 Task: Change  the formatting of the data to 'Which is Less than 5, 'In conditional formating, put the option 'Green Fill with Dark Green Text. . 'In the sheet  Expense Logbook
Action: Mouse moved to (45, 103)
Screenshot: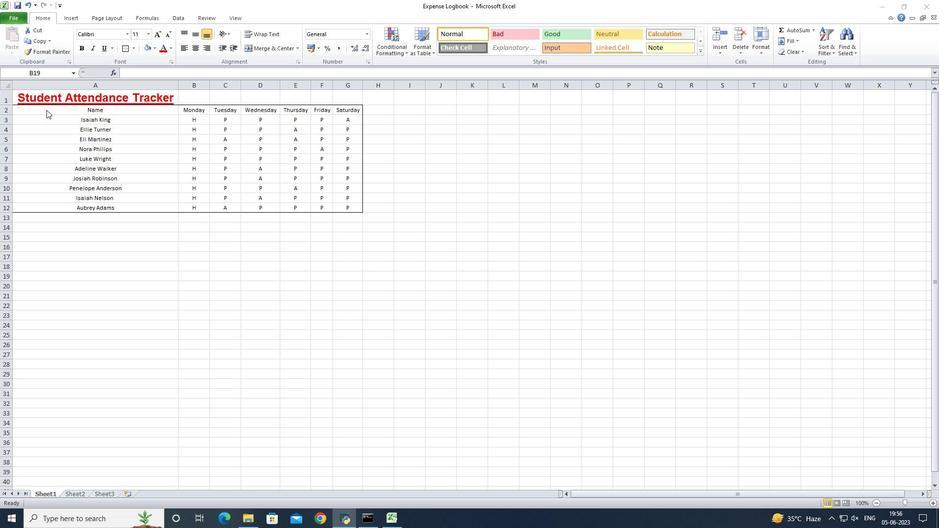 
Action: Mouse pressed left at (45, 103)
Screenshot: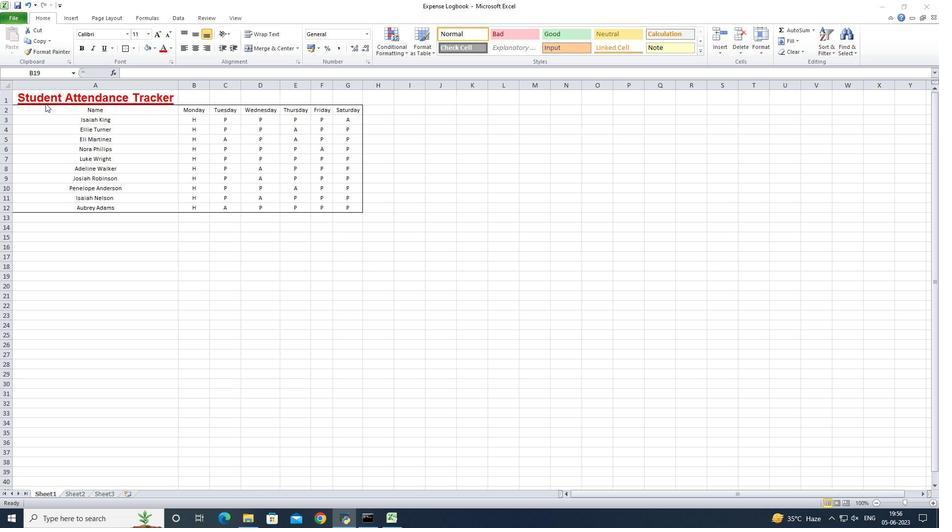 
Action: Mouse moved to (61, 114)
Screenshot: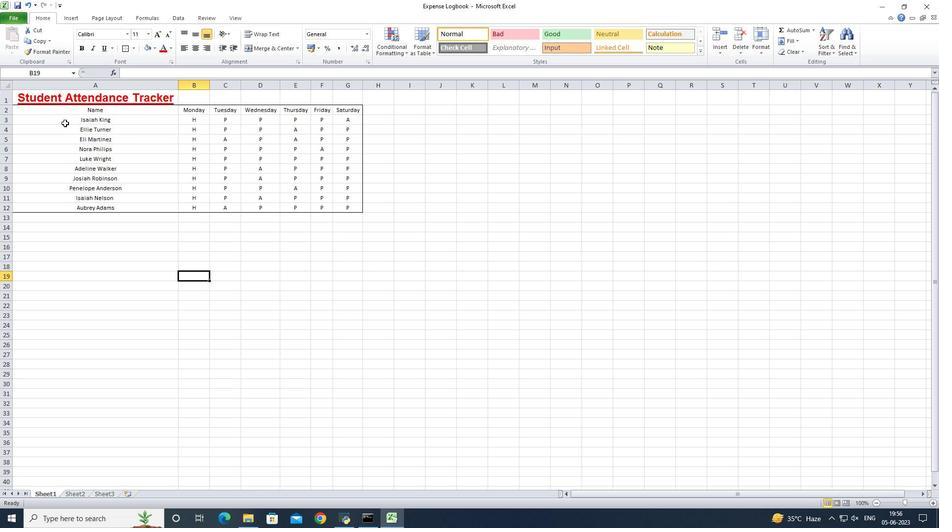 
Action: Mouse pressed left at (61, 114)
Screenshot: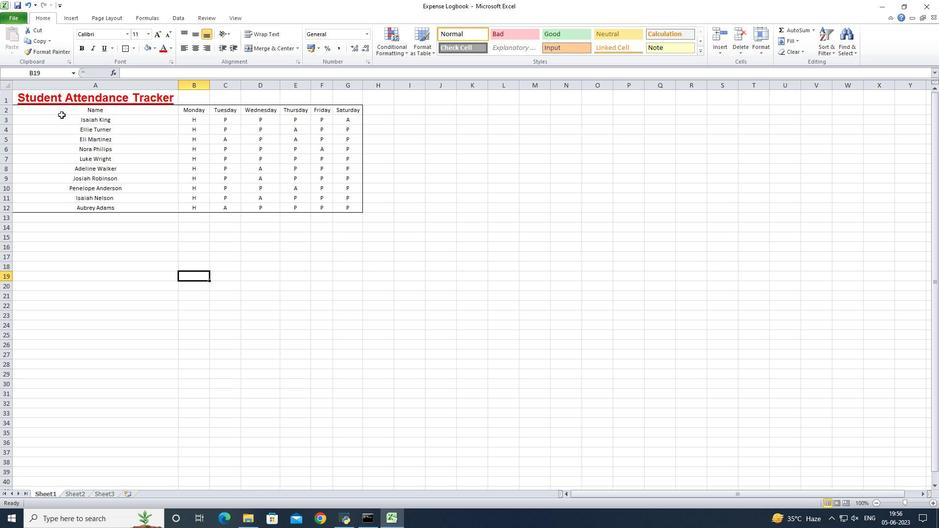 
Action: Mouse moved to (60, 108)
Screenshot: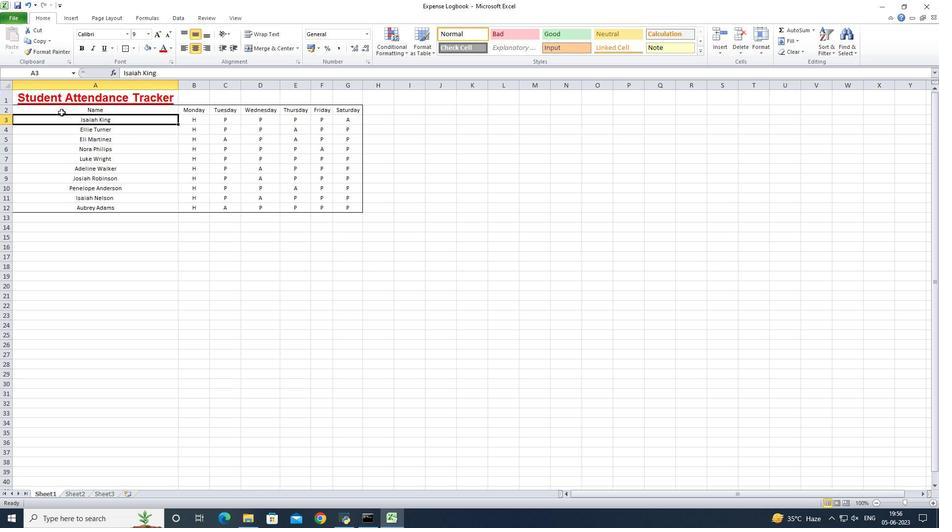 
Action: Mouse pressed left at (60, 108)
Screenshot: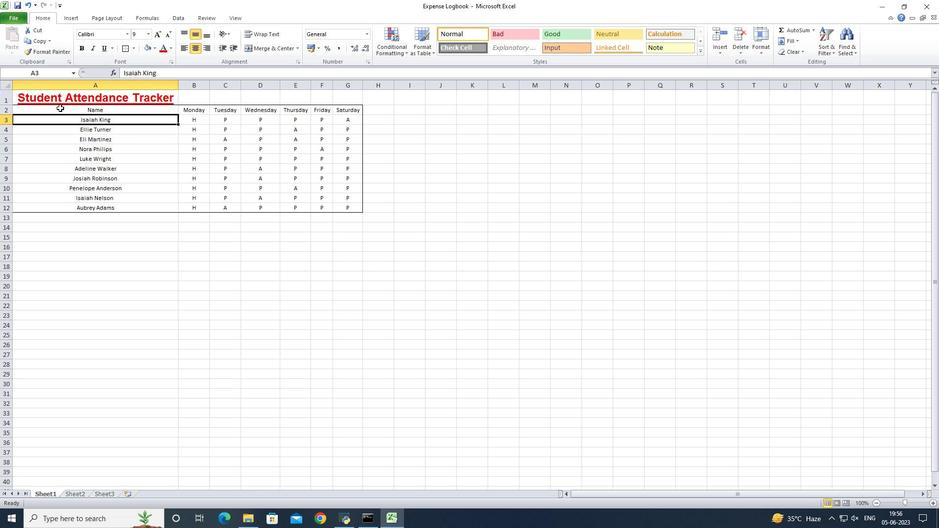 
Action: Mouse moved to (406, 56)
Screenshot: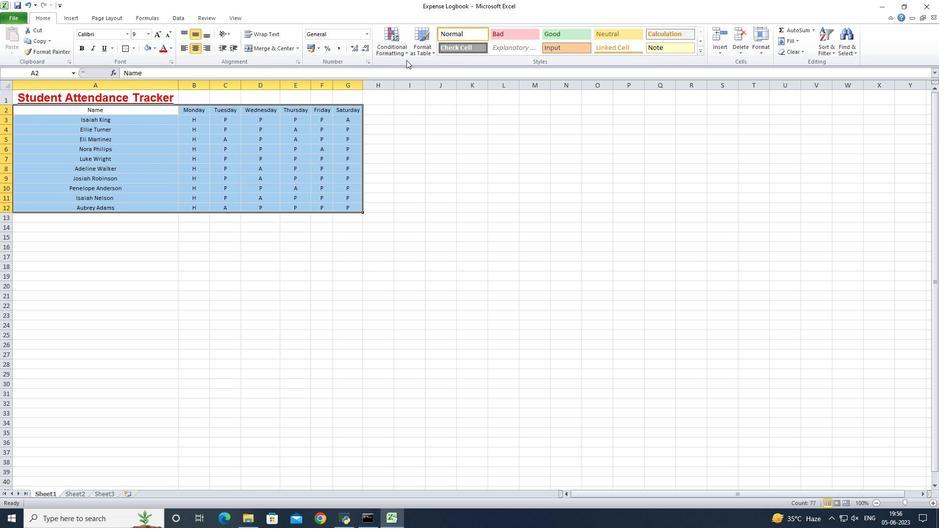 
Action: Mouse pressed left at (406, 56)
Screenshot: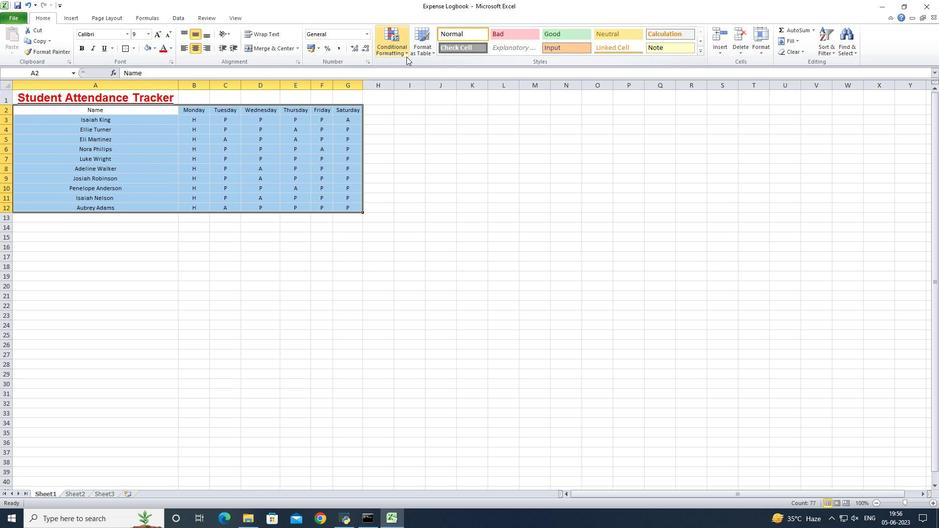 
Action: Mouse moved to (406, 68)
Screenshot: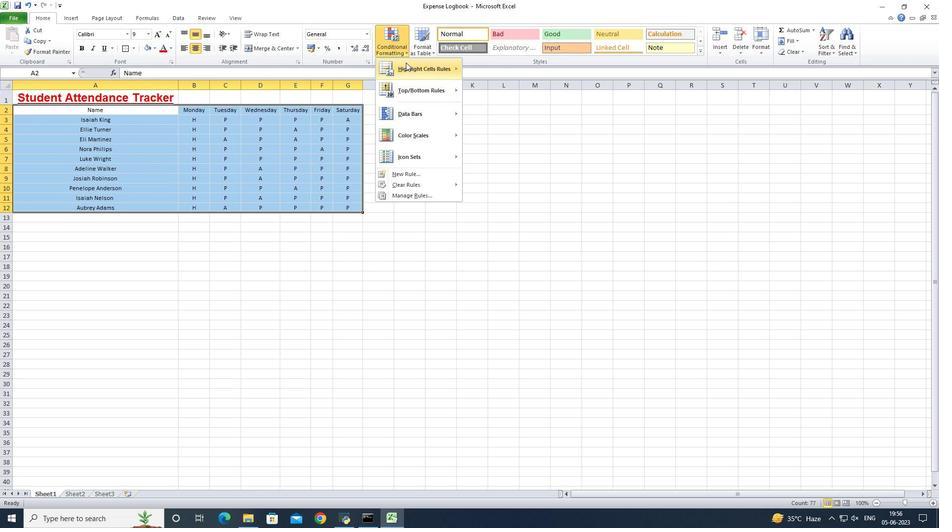 
Action: Mouse pressed left at (406, 68)
Screenshot: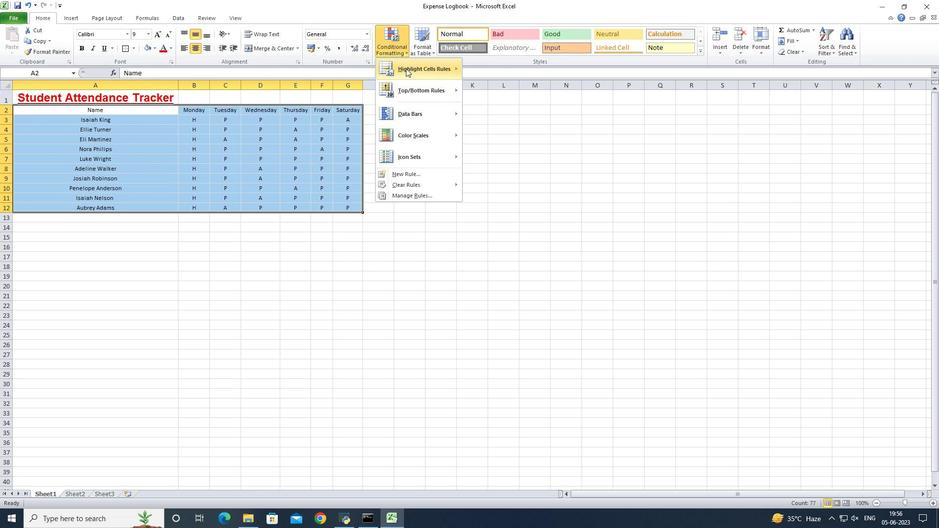 
Action: Mouse moved to (503, 92)
Screenshot: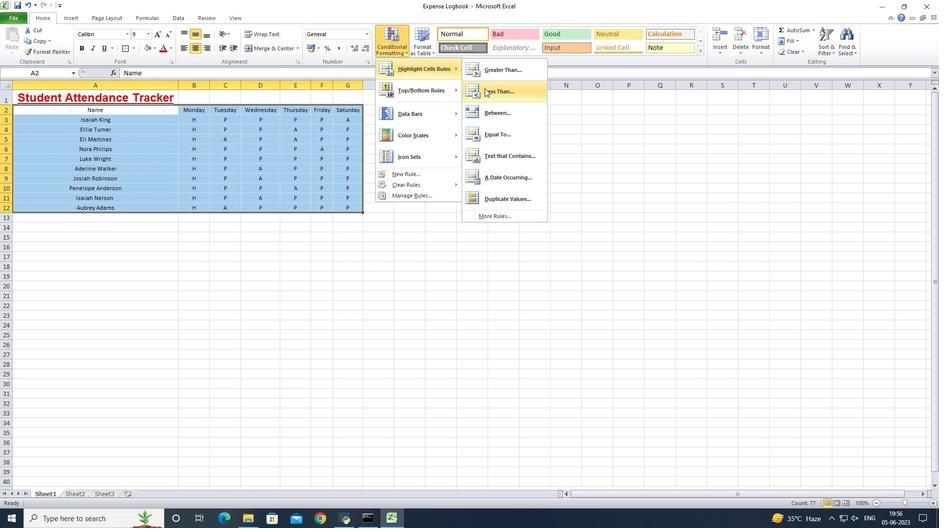 
Action: Mouse pressed left at (503, 92)
Screenshot: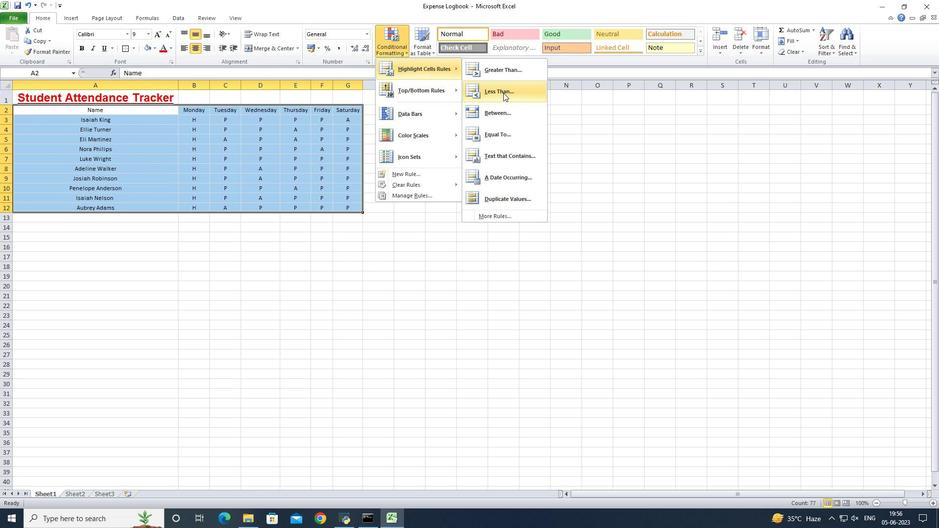 
Action: Mouse moved to (206, 245)
Screenshot: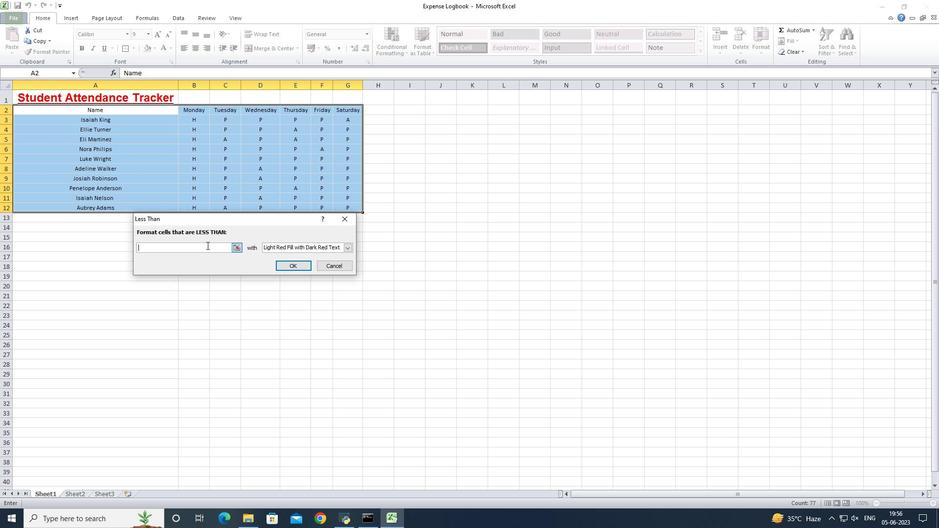
Action: Key pressed 5
Screenshot: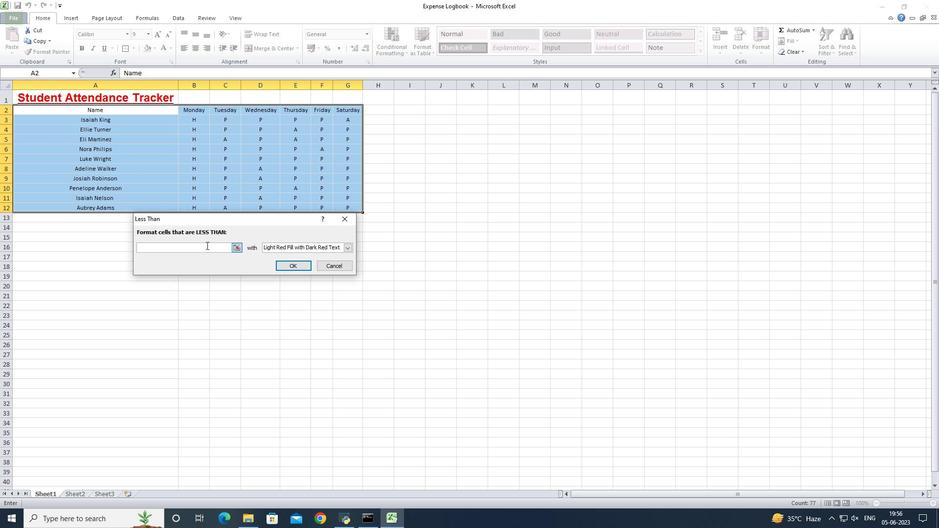 
Action: Mouse moved to (346, 248)
Screenshot: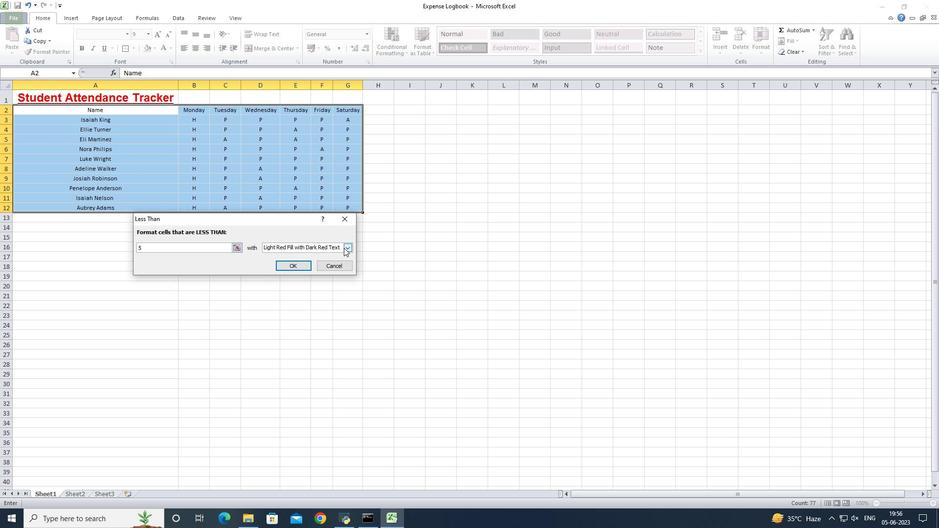 
Action: Mouse pressed left at (346, 248)
Screenshot: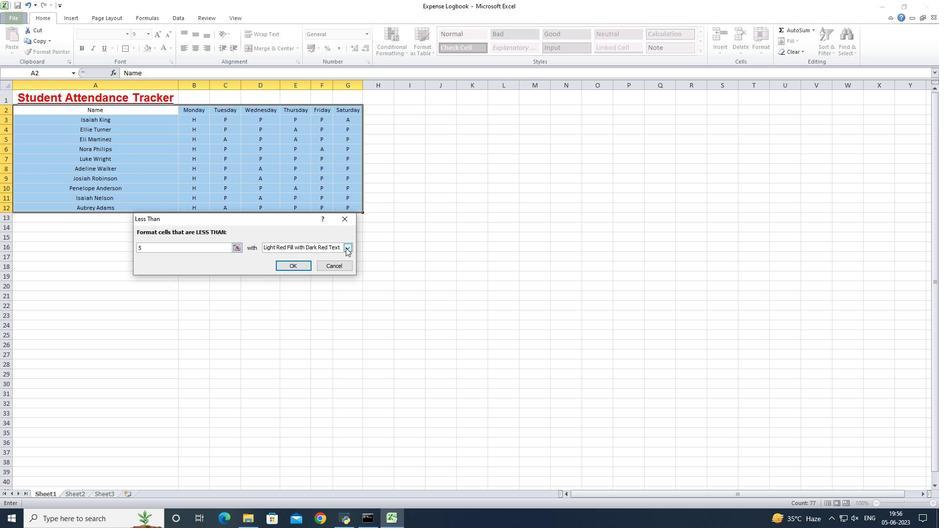 
Action: Mouse moved to (333, 267)
Screenshot: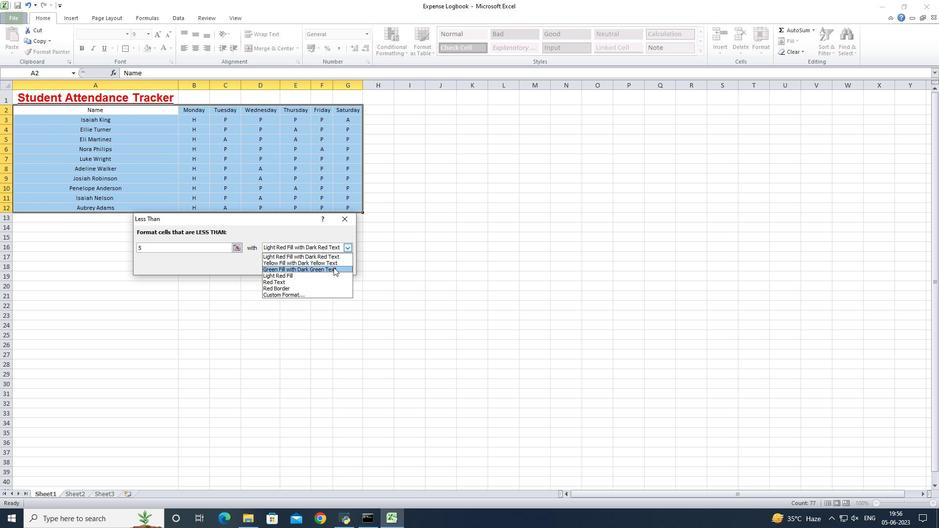 
Action: Mouse pressed left at (333, 267)
Screenshot: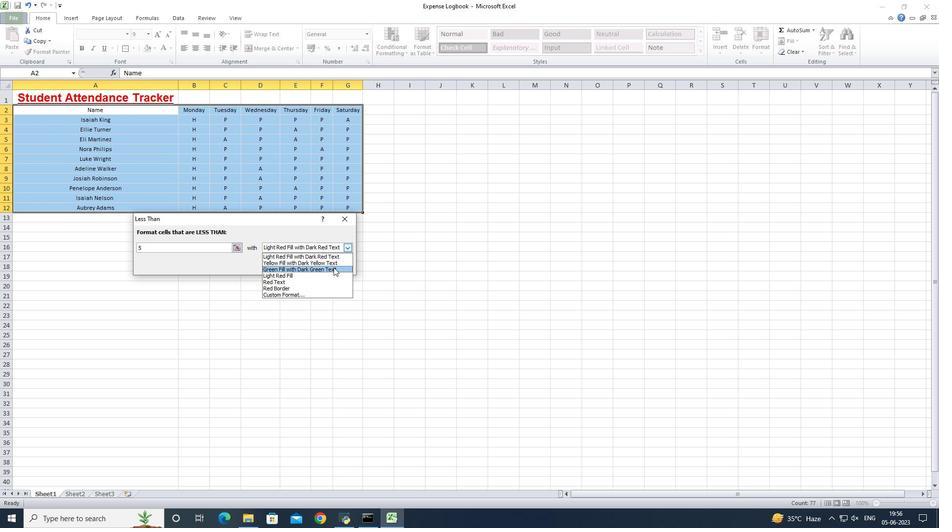 
Action: Mouse moved to (296, 267)
Screenshot: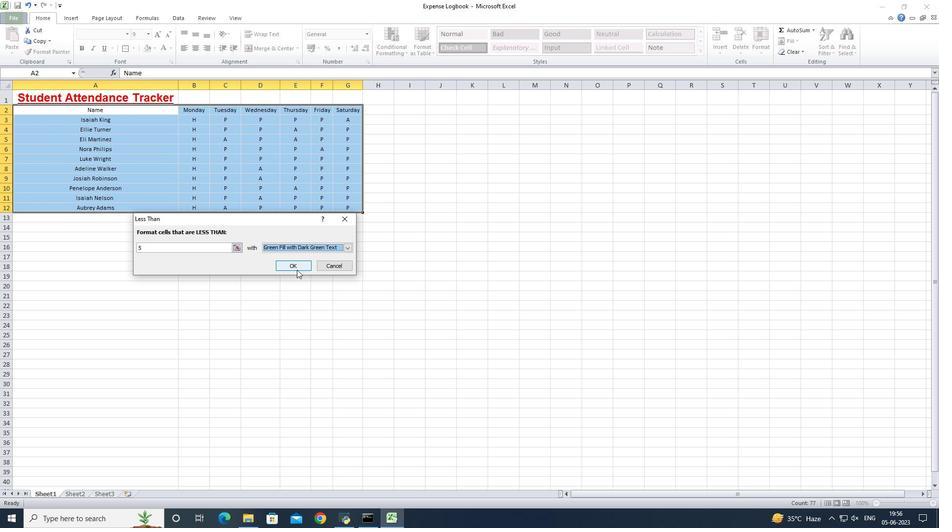 
Action: Mouse pressed left at (296, 267)
Screenshot: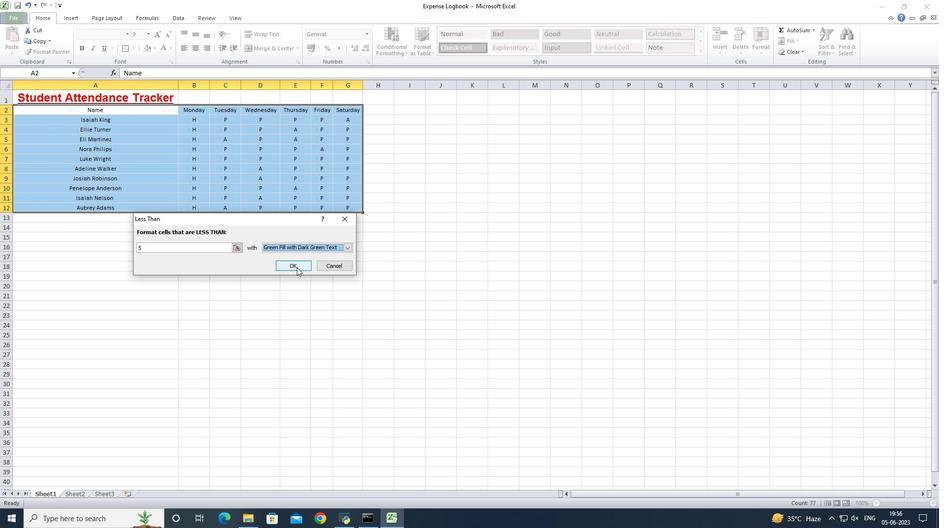 
Action: Mouse moved to (296, 264)
Screenshot: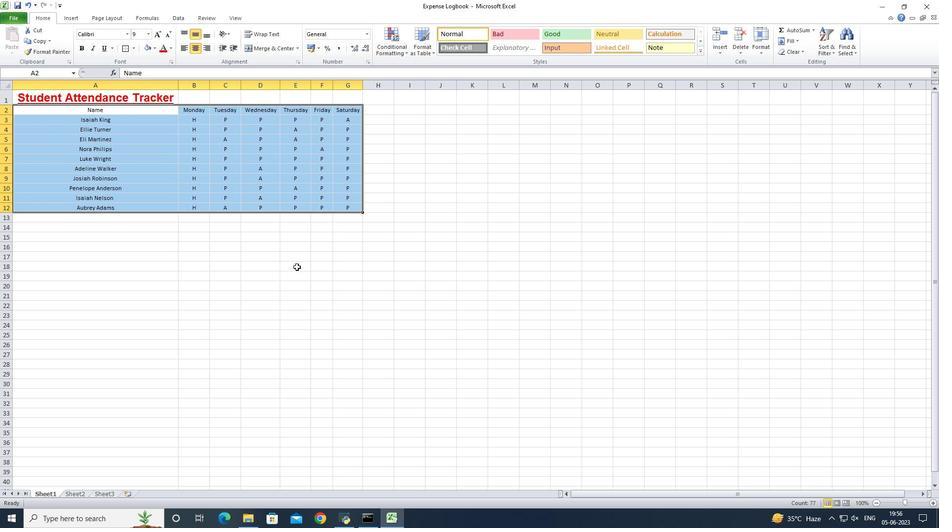 
Action: Mouse pressed left at (296, 264)
Screenshot: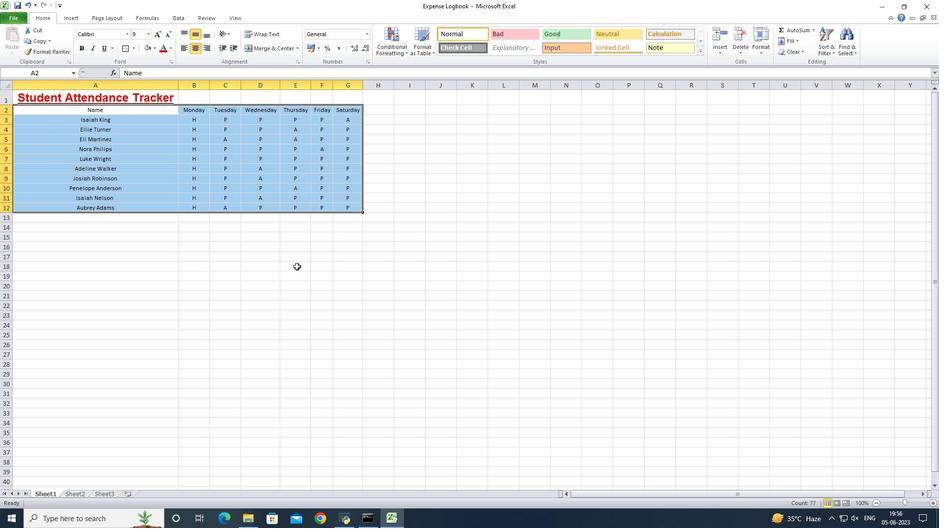 
Action: Mouse moved to (51, 115)
Screenshot: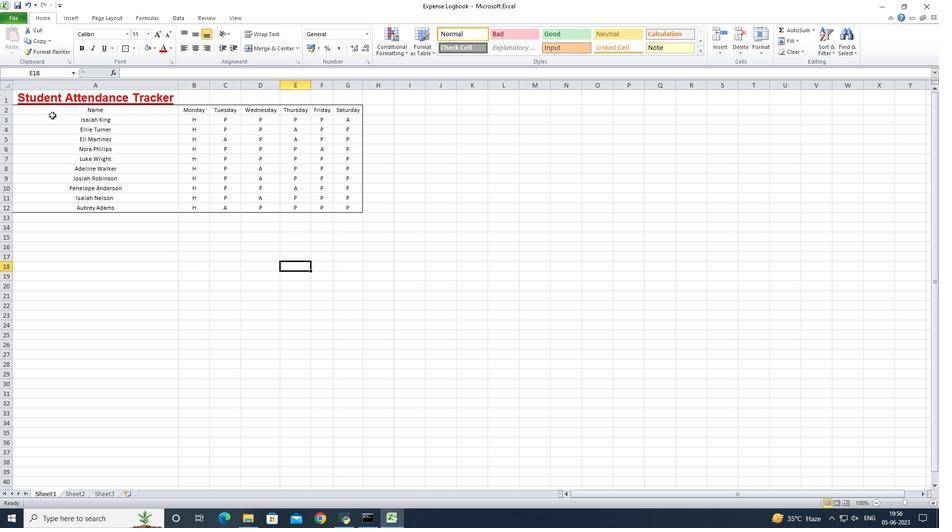 
Action: Key pressed ctrl+S
Screenshot: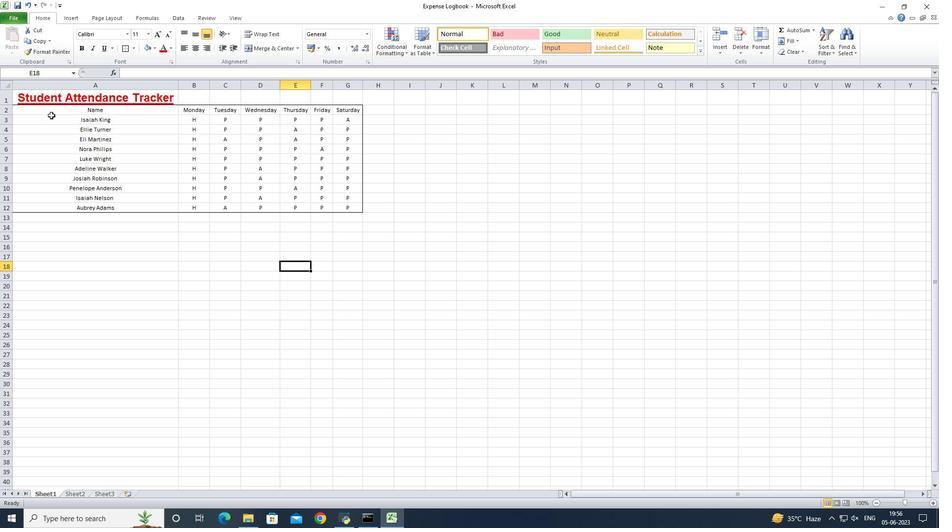 
Action: Mouse moved to (113, 149)
Screenshot: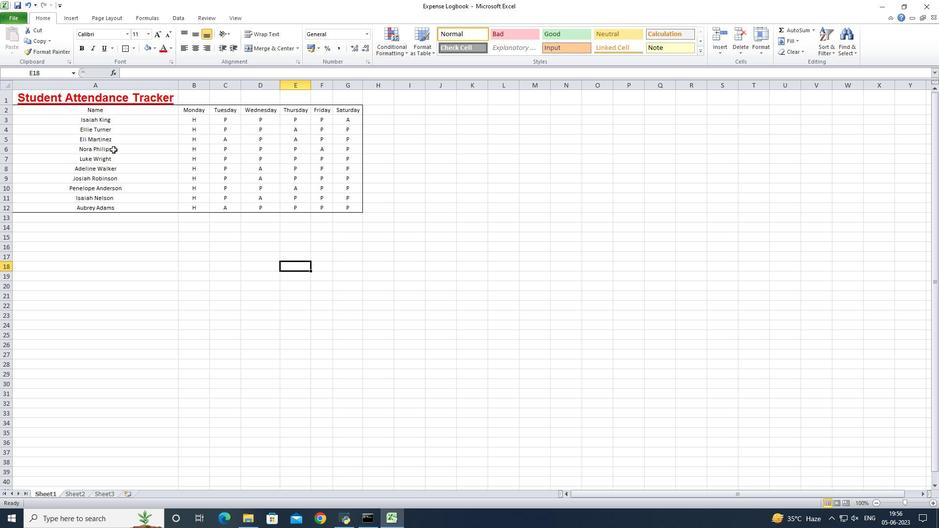 
